 Task: Create a rule from the Recommended list, Task Added to this Project -> add SubTasks in the project TreatWorks with SubTasks Gather and Analyse Requirements , Design and Implement Solution , System Test and UAT , Release to Production / Go Live.
Action: Mouse moved to (65, 479)
Screenshot: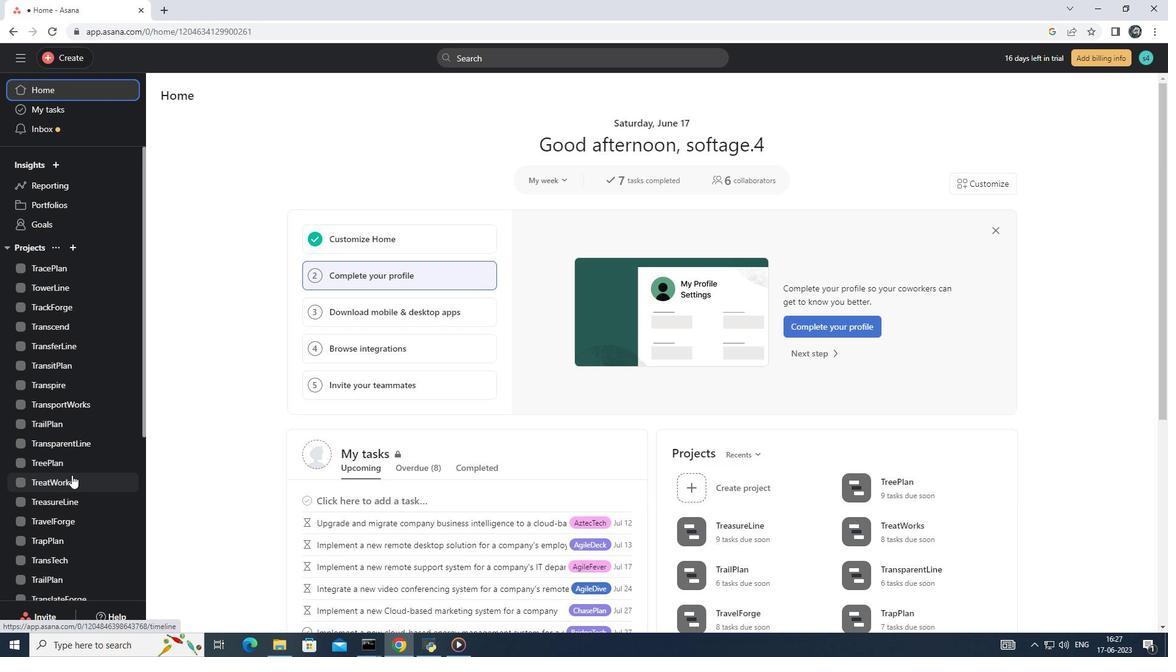
Action: Mouse pressed left at (65, 479)
Screenshot: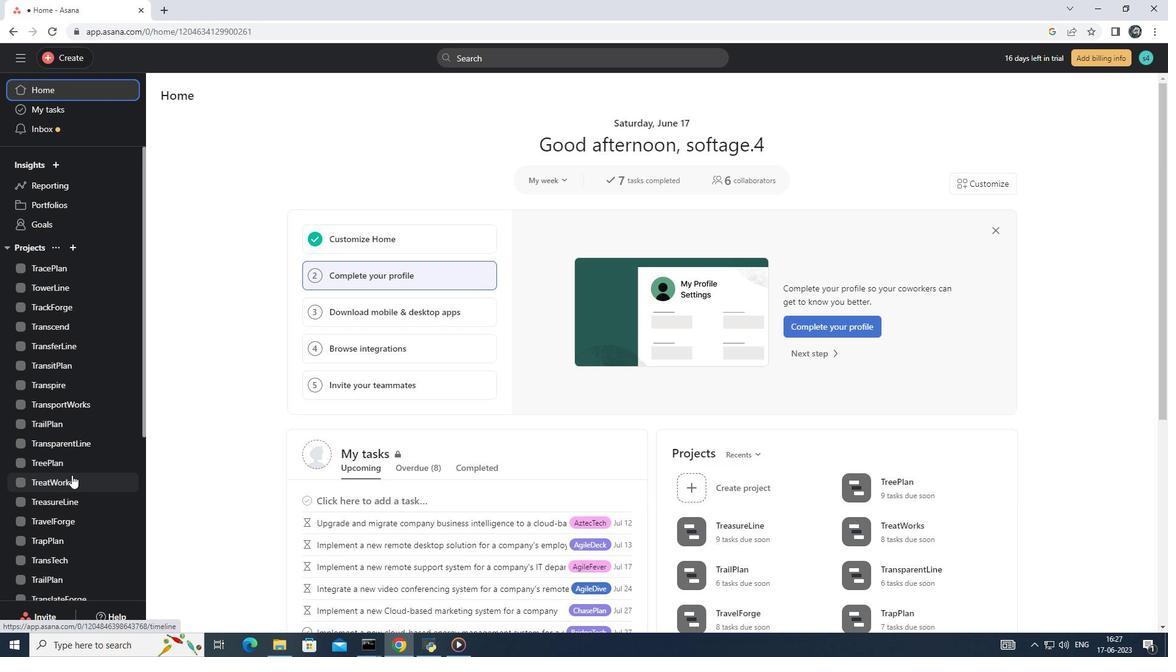 
Action: Mouse moved to (349, 422)
Screenshot: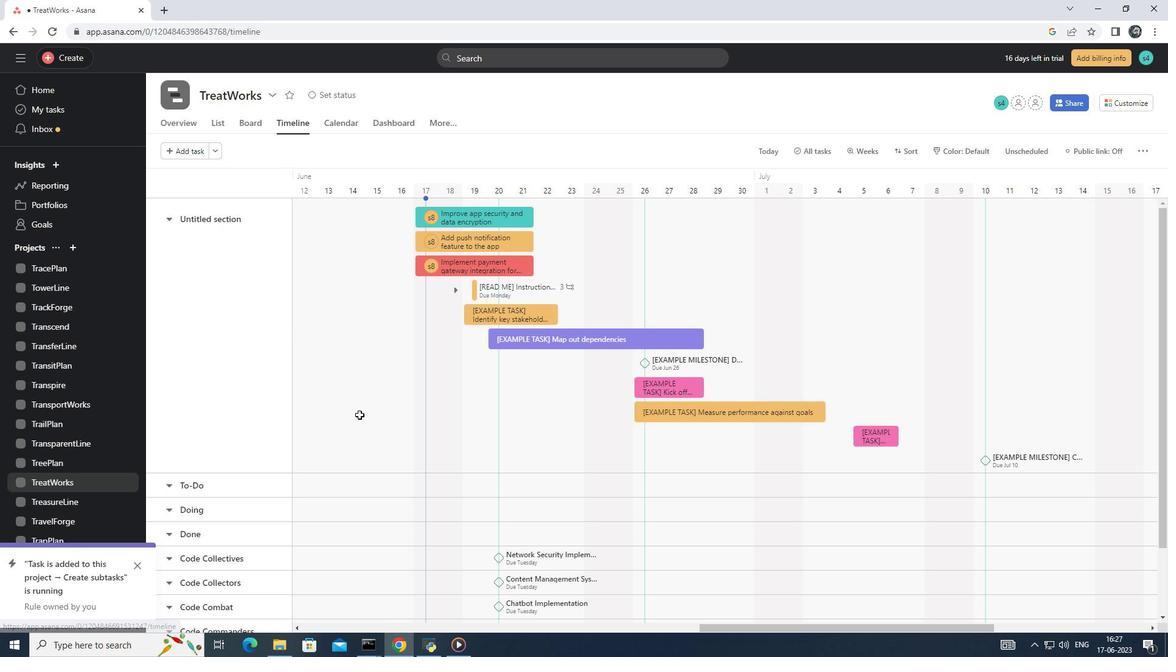 
Action: Mouse scrolled (349, 422) with delta (0, 0)
Screenshot: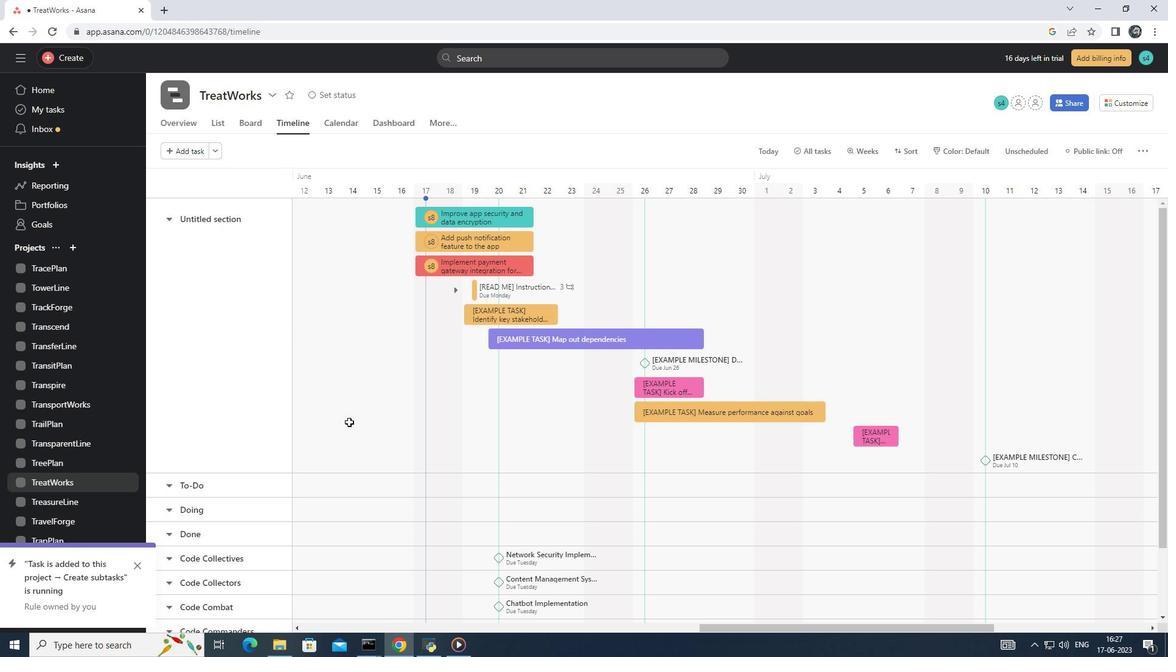 
Action: Mouse moved to (1120, 102)
Screenshot: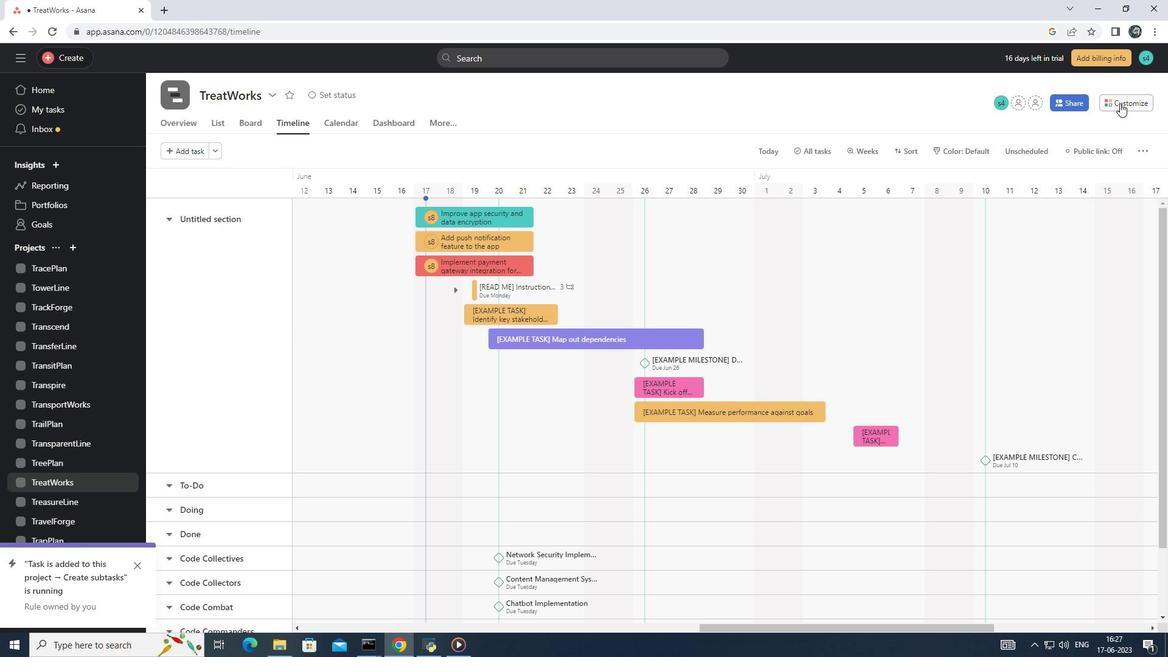 
Action: Mouse pressed left at (1120, 102)
Screenshot: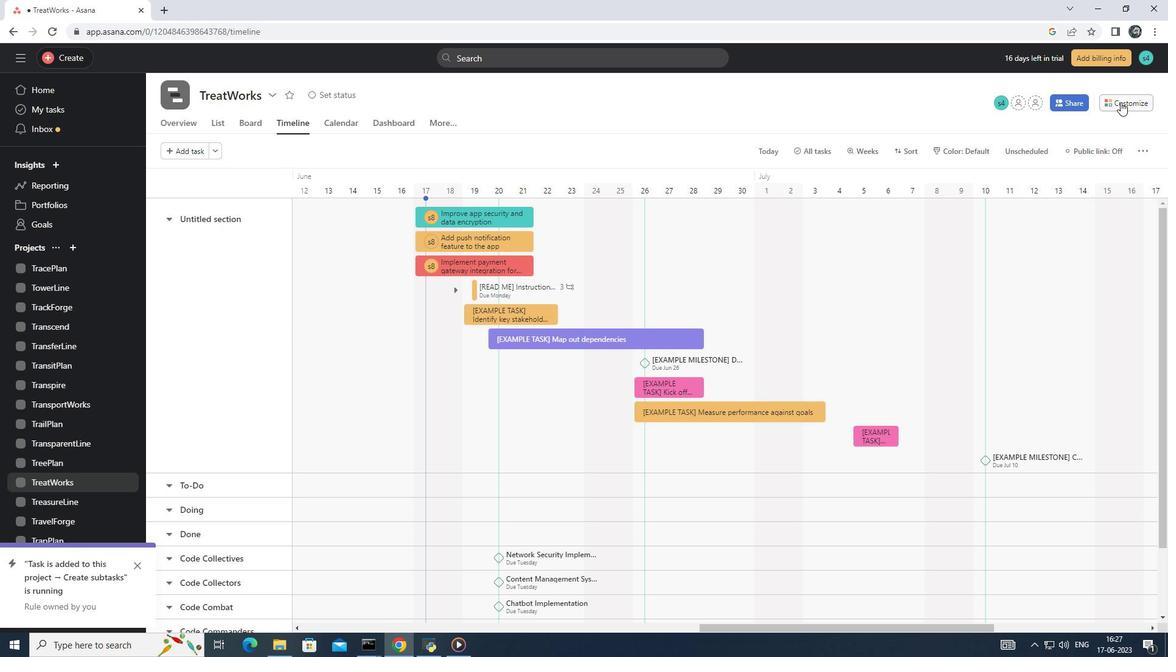 
Action: Mouse moved to (919, 304)
Screenshot: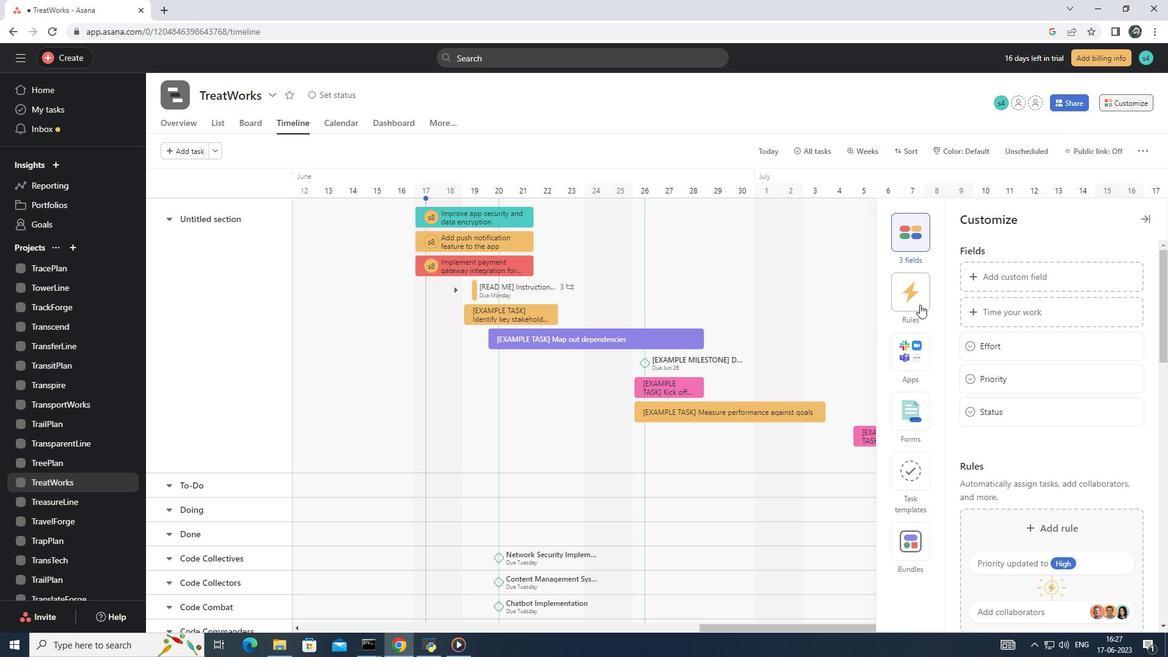 
Action: Mouse pressed left at (919, 304)
Screenshot: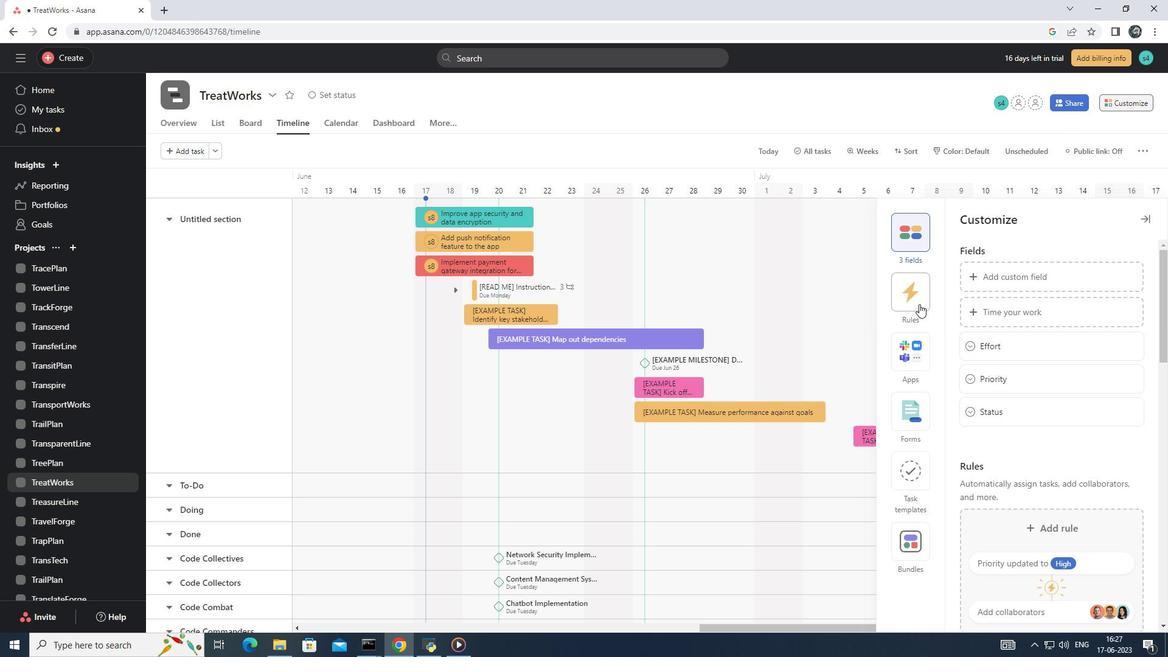 
Action: Mouse moved to (1056, 306)
Screenshot: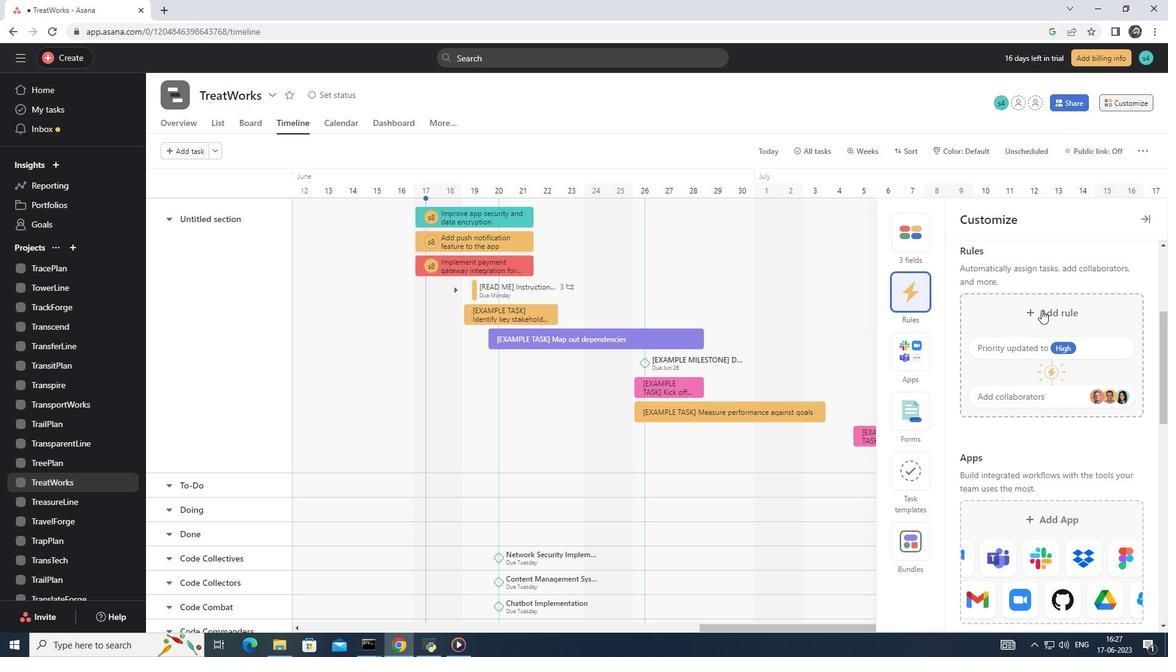 
Action: Mouse pressed left at (1056, 306)
Screenshot: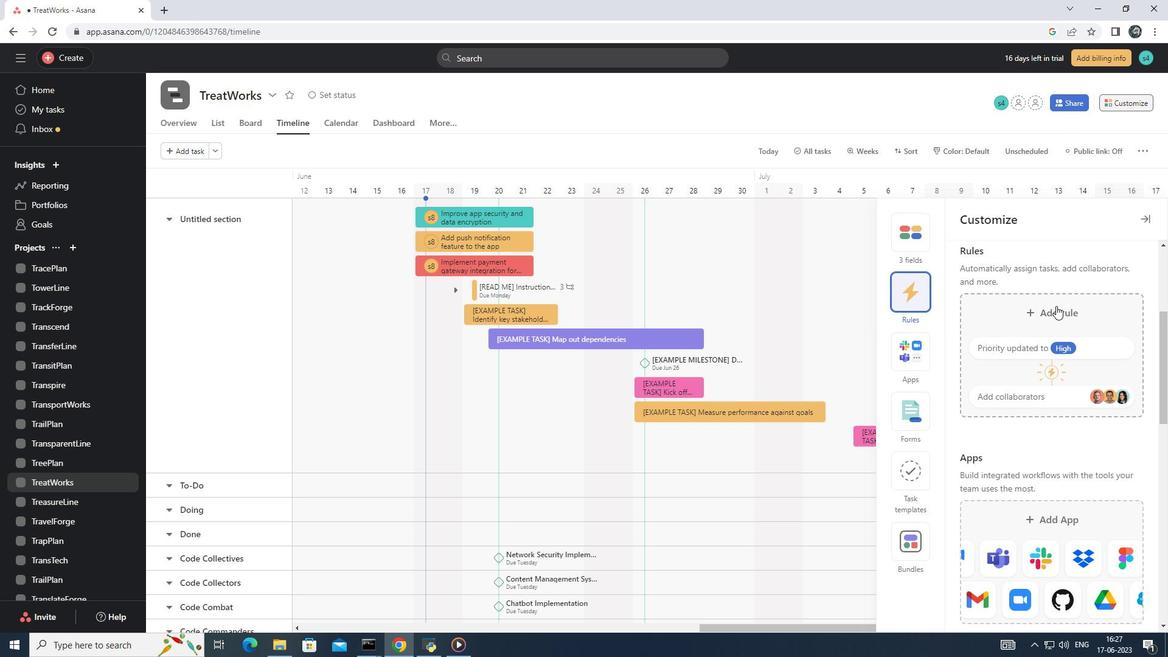 
Action: Mouse moved to (855, 208)
Screenshot: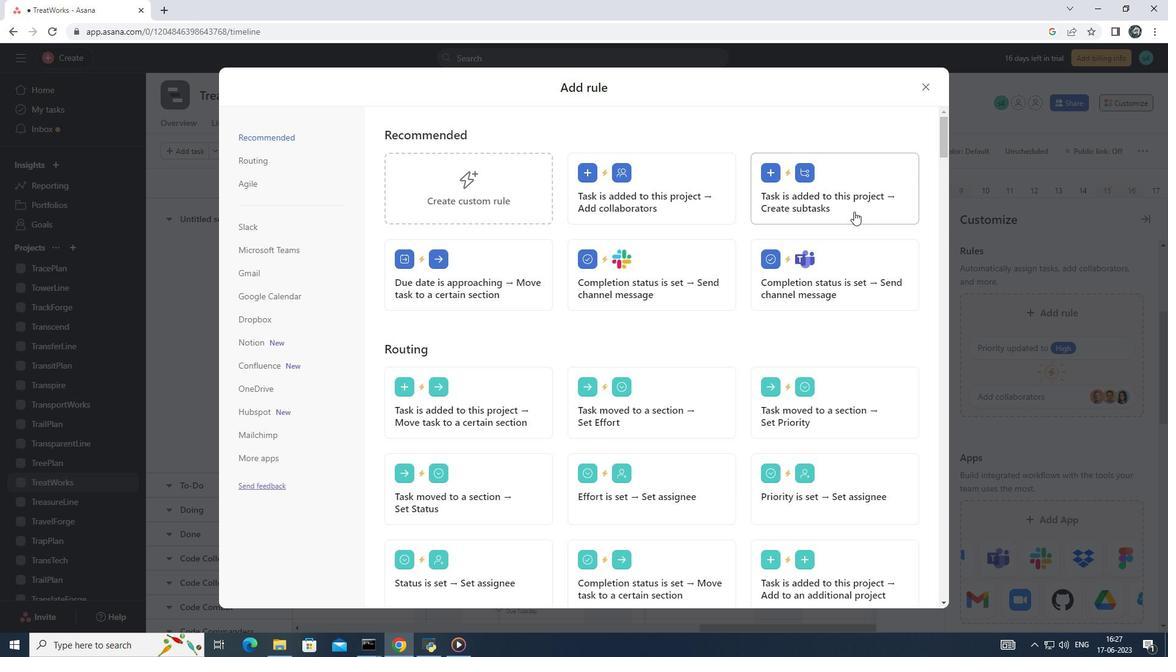 
Action: Mouse pressed left at (855, 208)
Screenshot: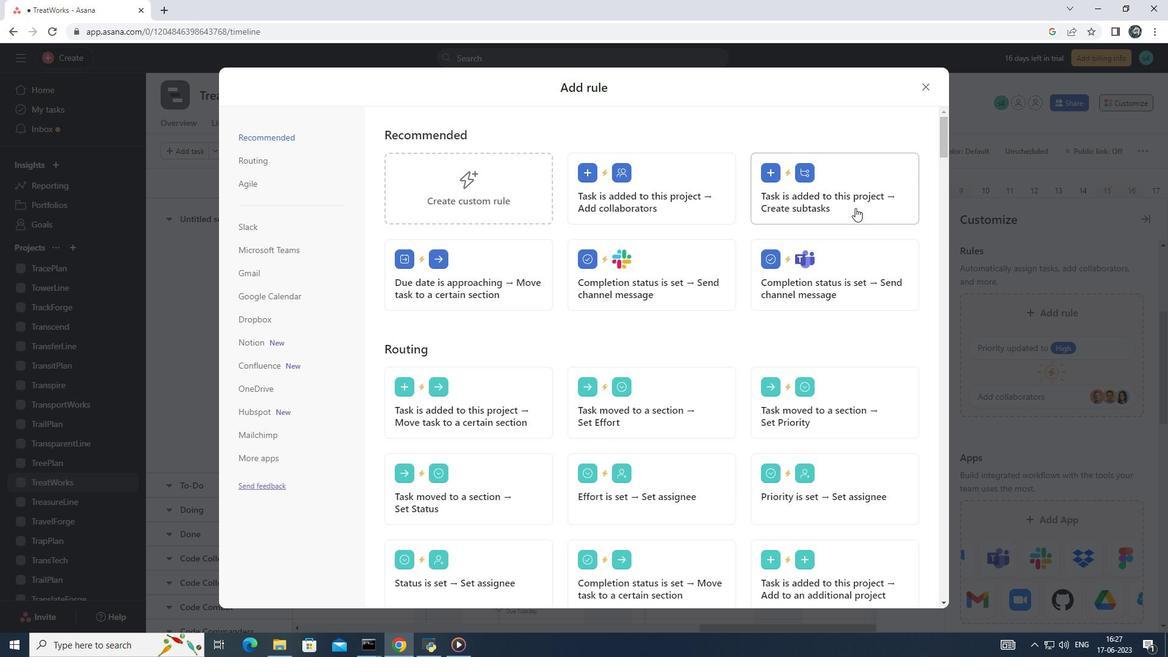 
Action: Mouse moved to (767, 192)
Screenshot: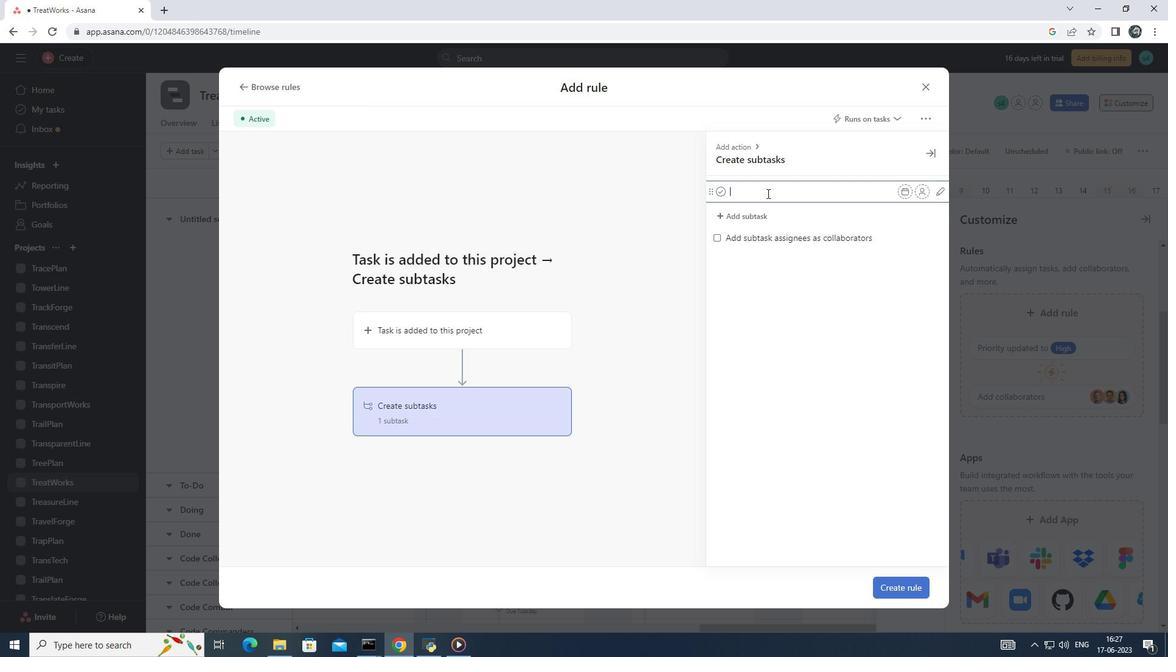 
Action: Mouse pressed left at (767, 192)
Screenshot: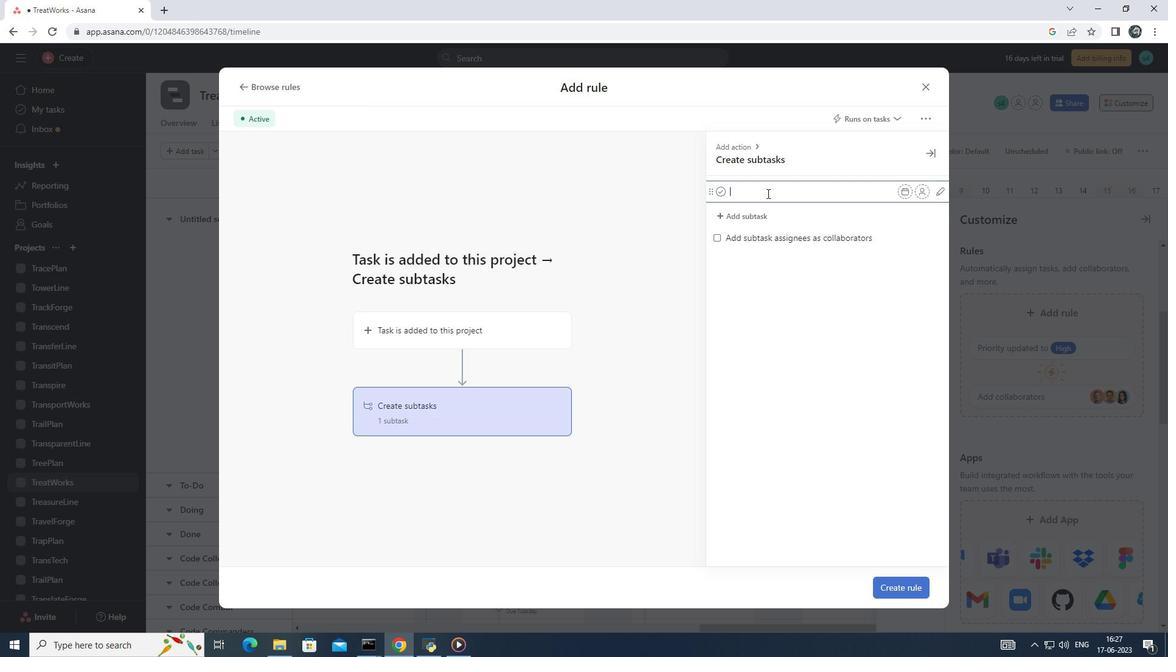 
Action: Key pressed <Key.shift>Gather<Key.space>and<Key.space><Key.shift>Analyse<Key.space><Key.shift>Requirements<Key.enter><Key.shift>Design<Key.space>and<Key.space><Key.shift>Implement<Key.space><Key.shift>Solution<Key.enter><Key.shift>System<Key.space><Key.shift>Test<Key.space>and<Key.space><Key.shift>UAT<Key.enter><Key.shift>Release<Key.space>to<Key.space><Key.shift>Production<Key.space>/<Key.space><Key.shift>Go<Key.space><Key.shift><Key.shift><Key.shift><Key.shift>Live
Screenshot: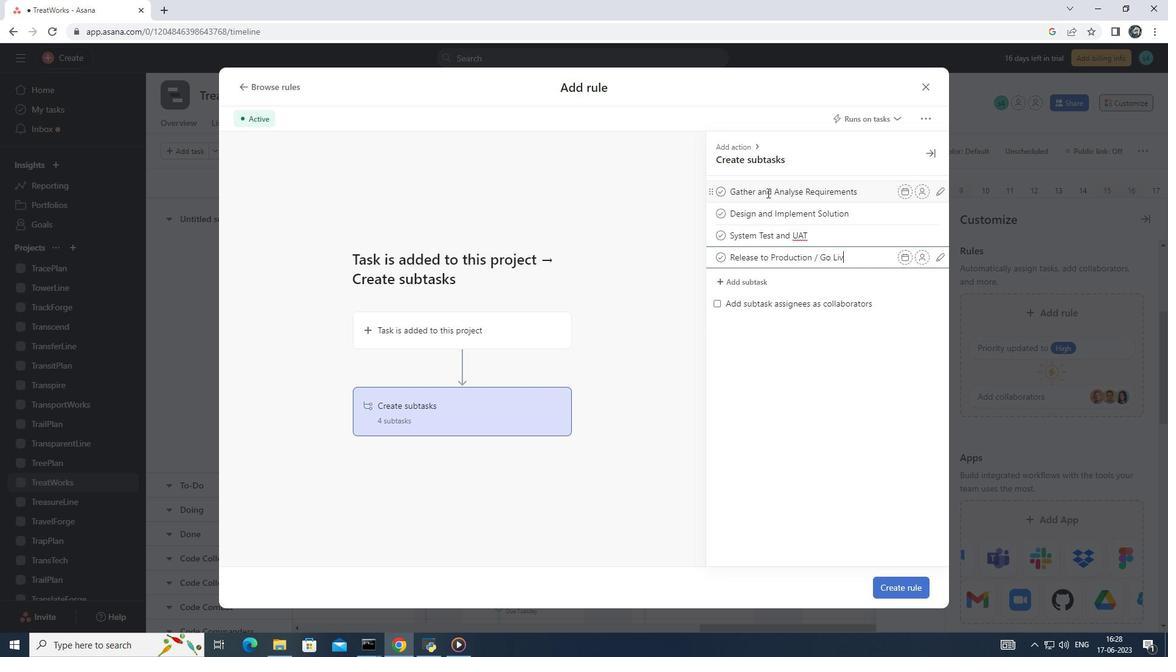 
Action: Mouse moved to (905, 589)
Screenshot: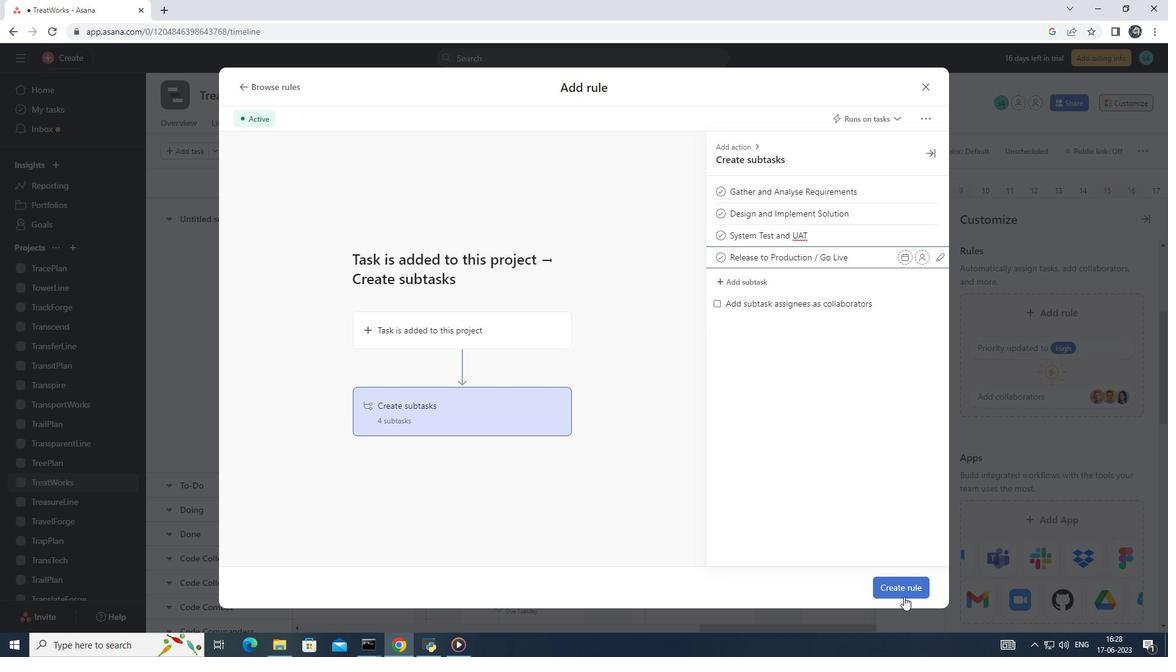 
Action: Mouse pressed left at (905, 589)
Screenshot: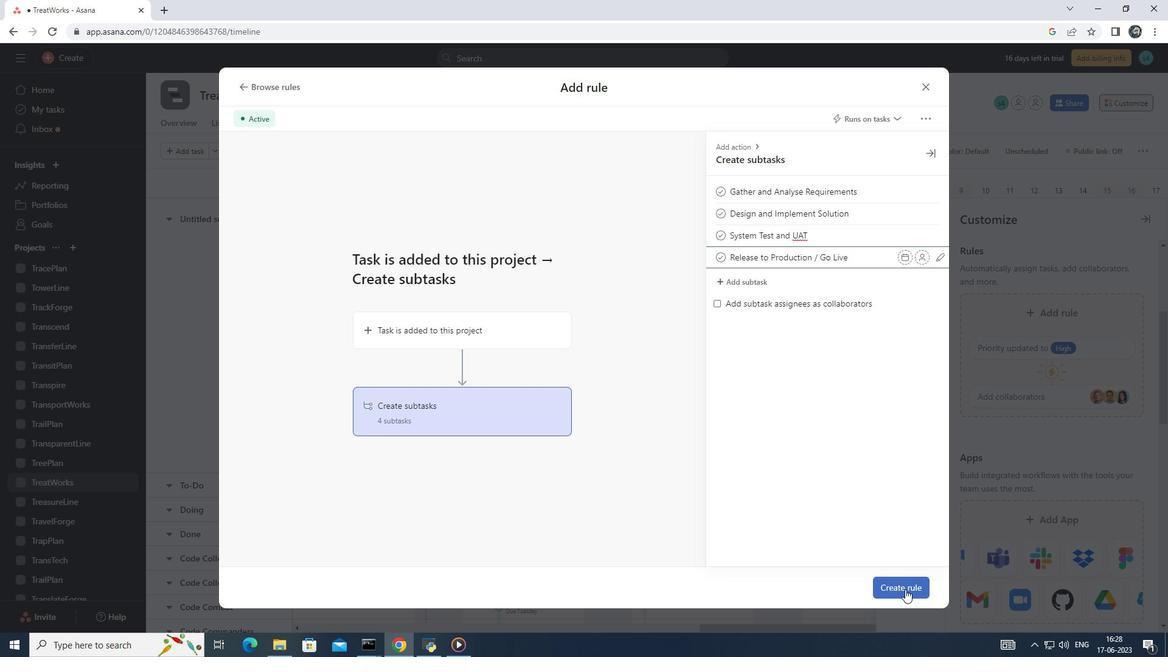
